 Task: Add Aura Bora Lemongrass Coconut, Herbal Sparkling Water to the cart.
Action: Mouse moved to (49, 325)
Screenshot: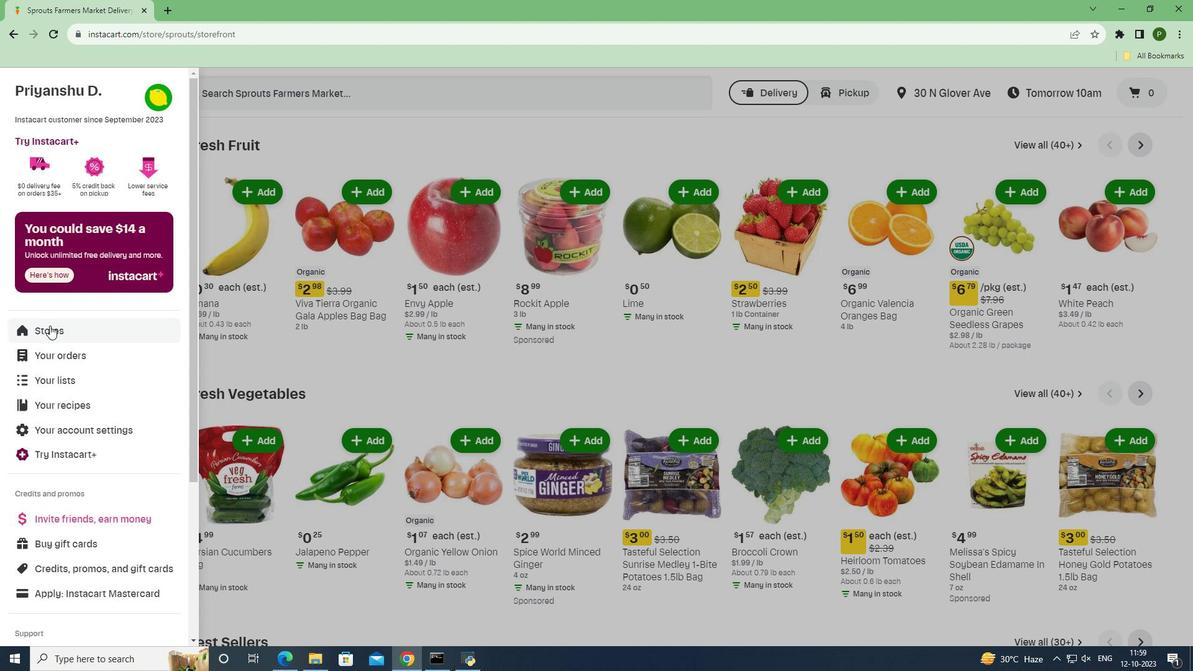
Action: Mouse pressed left at (49, 325)
Screenshot: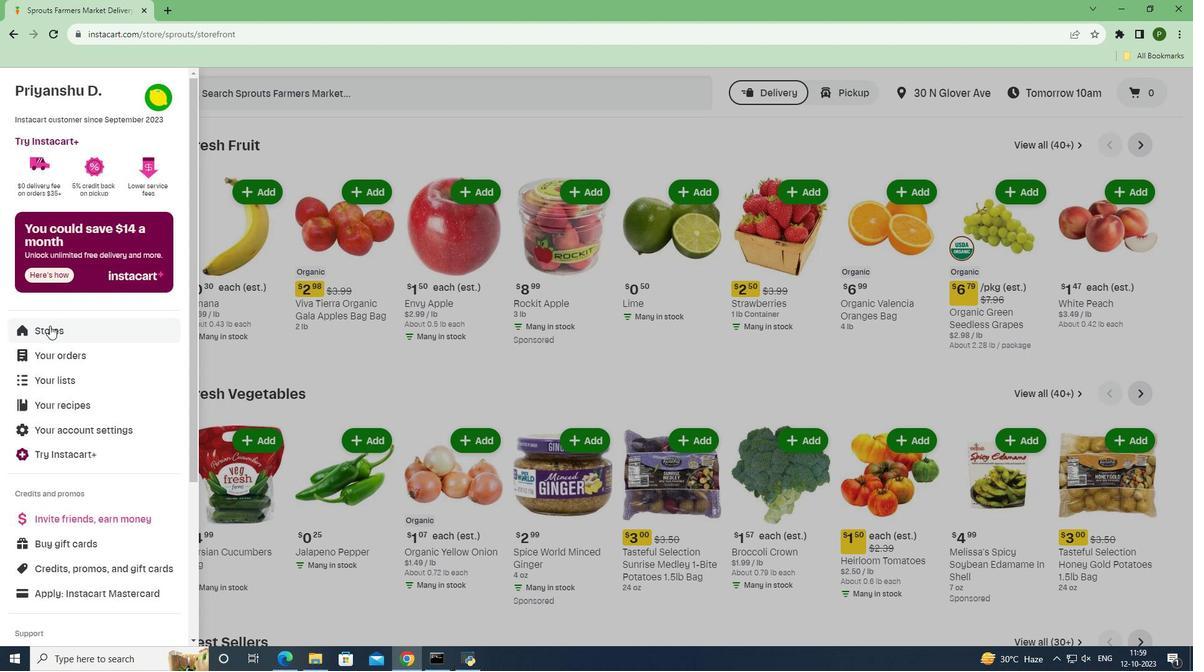 
Action: Mouse moved to (287, 147)
Screenshot: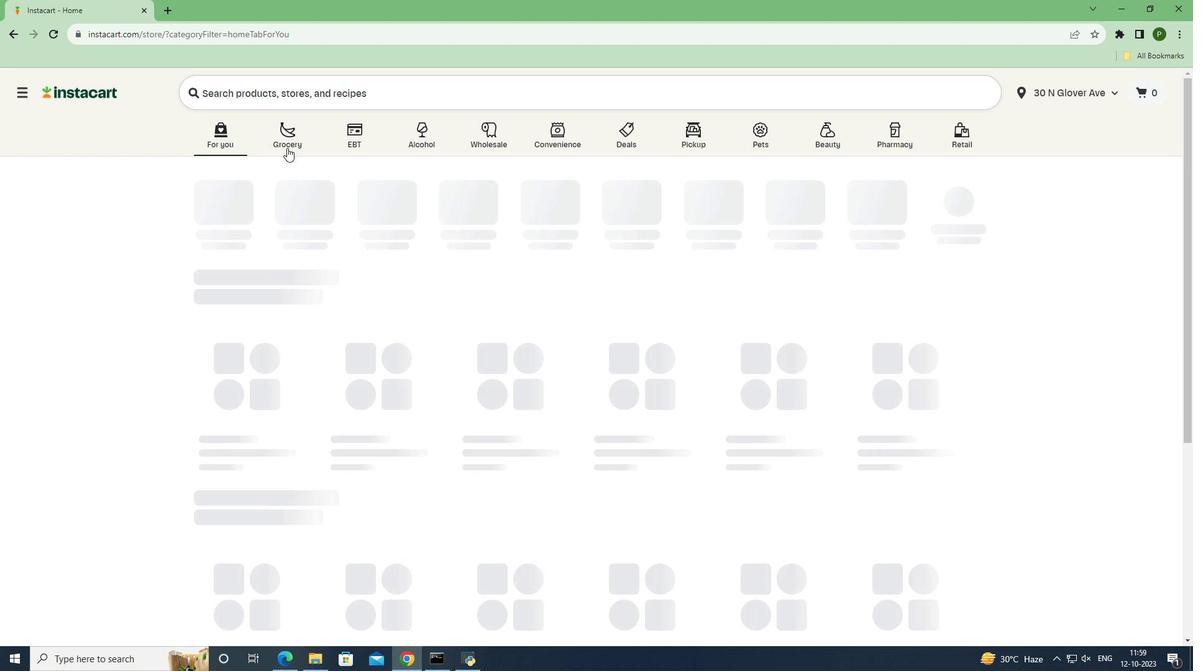 
Action: Mouse pressed left at (287, 147)
Screenshot: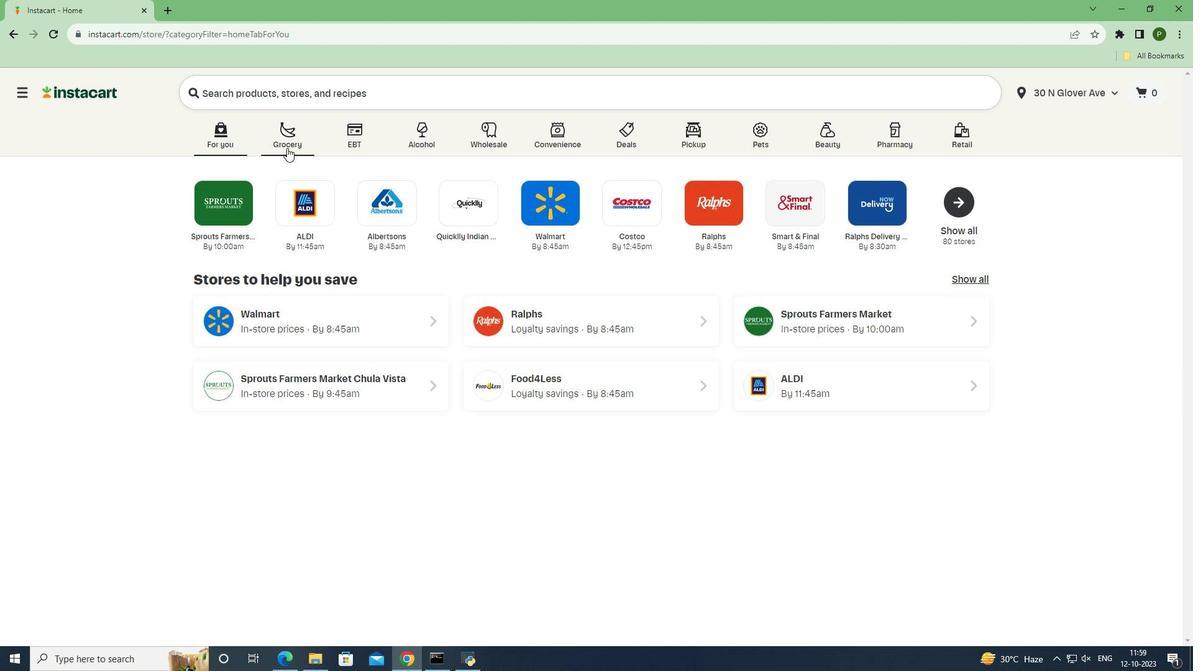 
Action: Mouse moved to (488, 274)
Screenshot: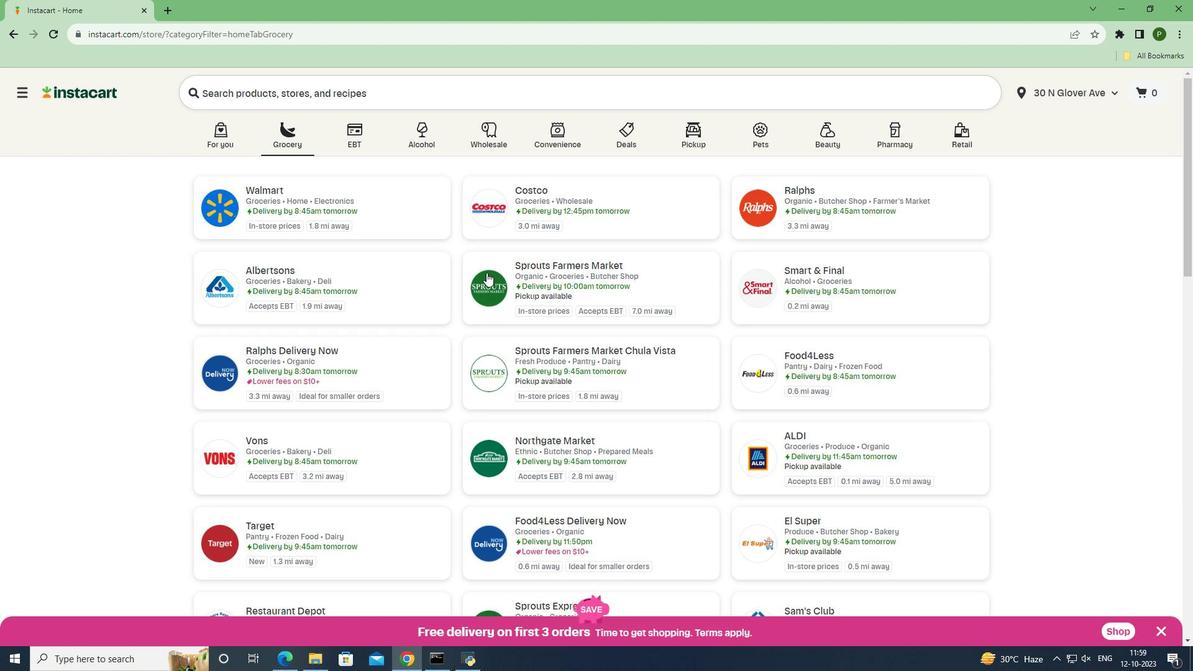 
Action: Mouse pressed left at (488, 274)
Screenshot: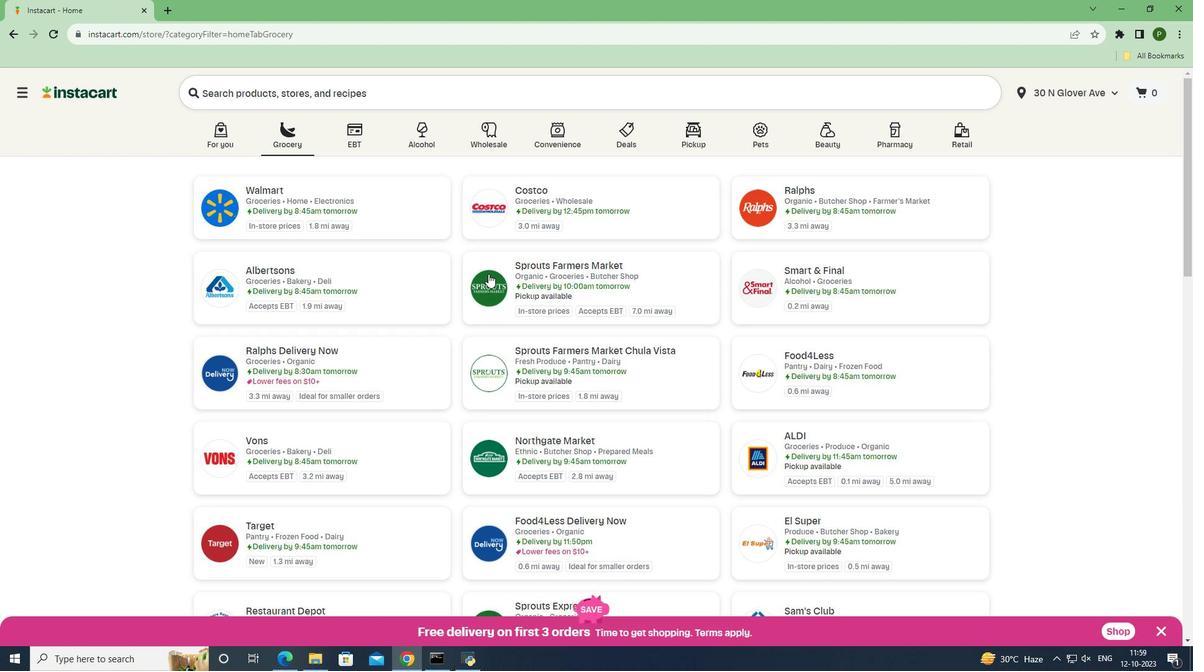 
Action: Mouse moved to (66, 420)
Screenshot: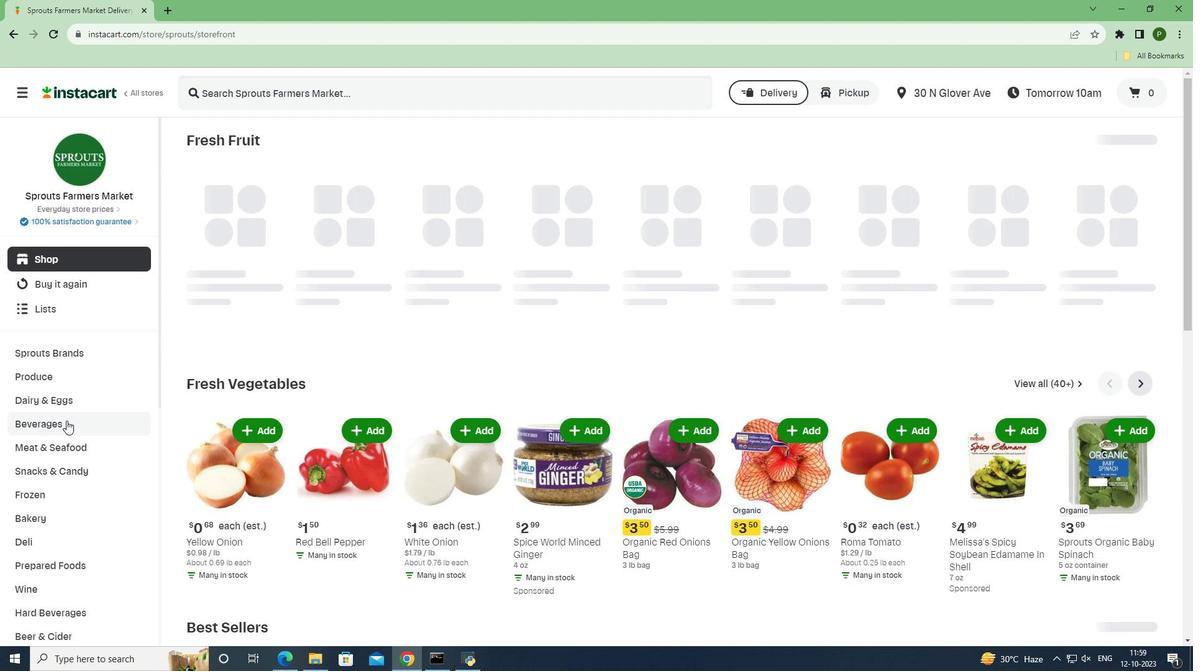 
Action: Mouse pressed left at (66, 420)
Screenshot: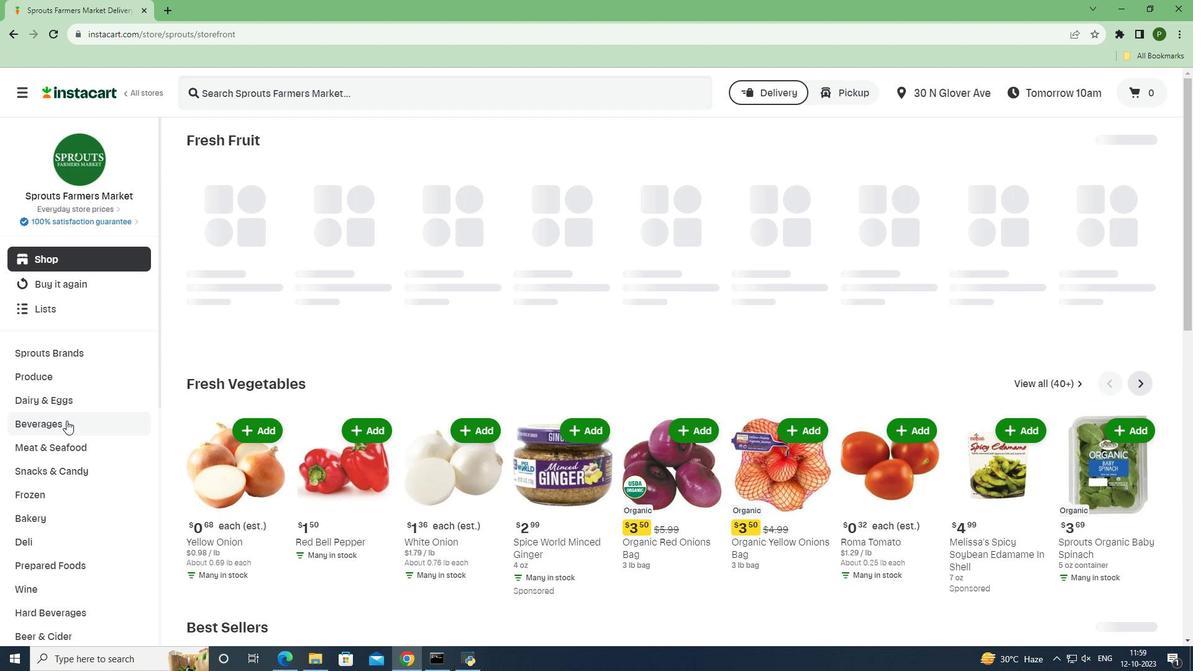 
Action: Mouse moved to (561, 168)
Screenshot: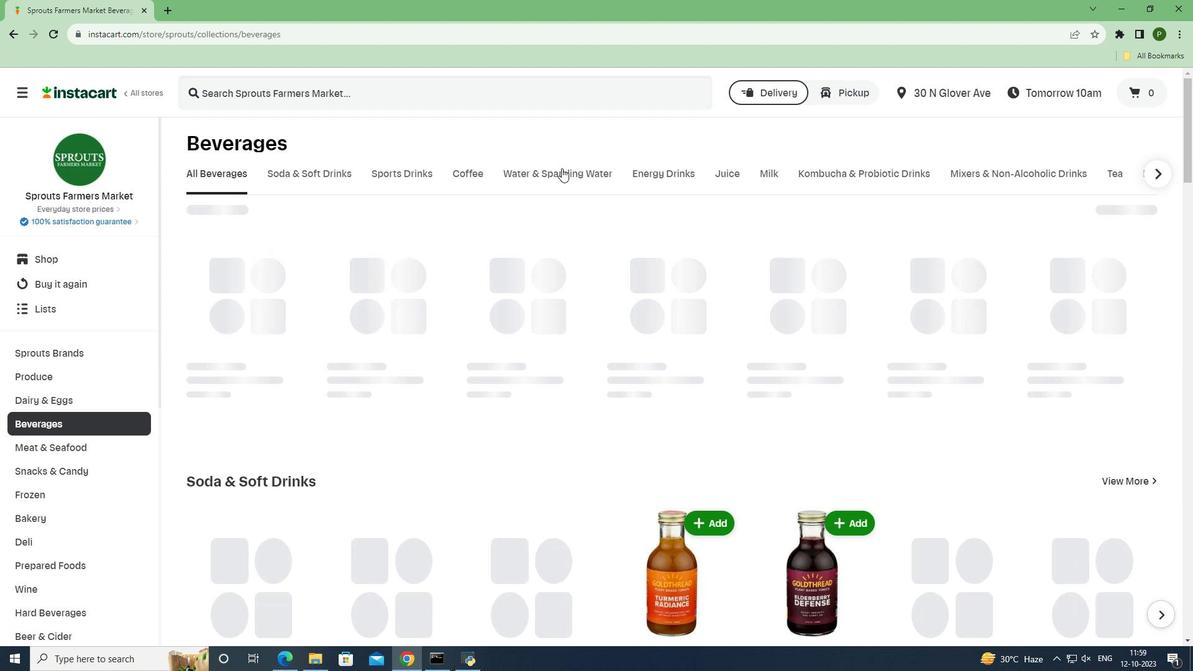 
Action: Mouse pressed left at (561, 168)
Screenshot: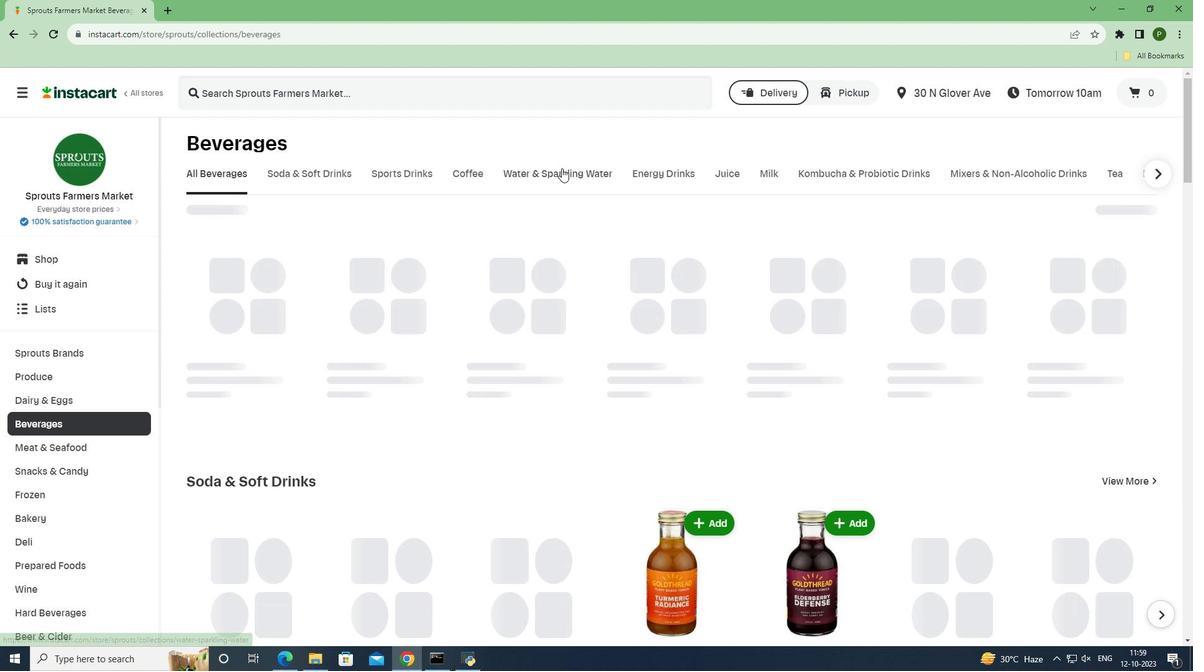 
Action: Mouse moved to (365, 88)
Screenshot: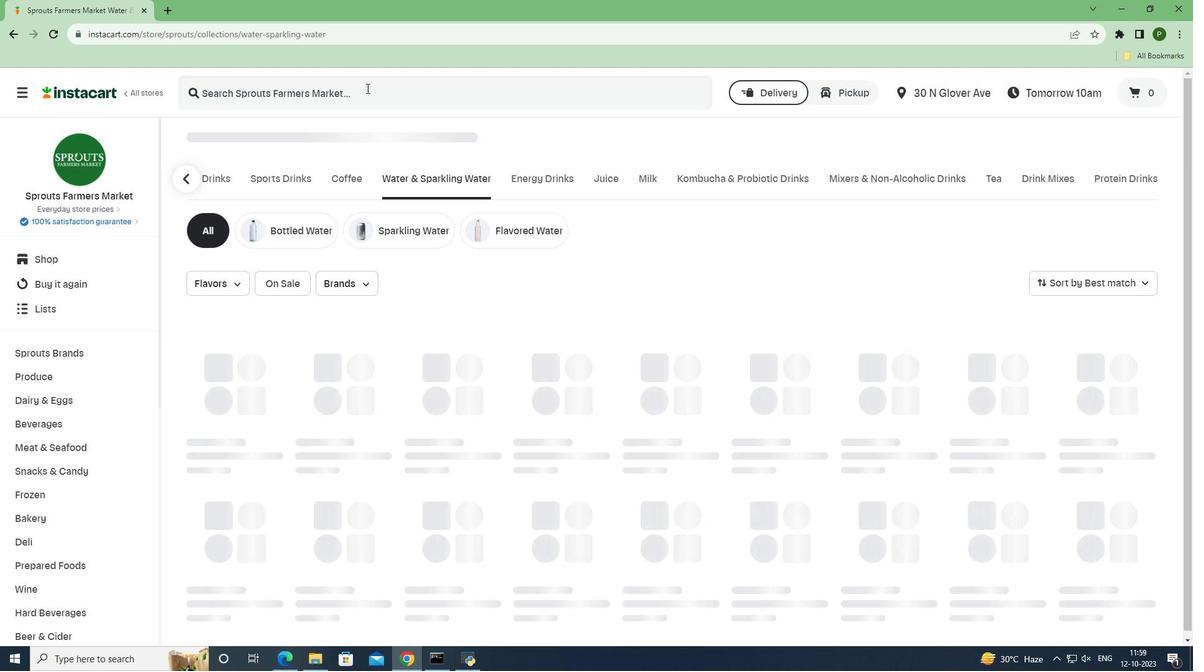 
Action: Mouse pressed left at (365, 88)
Screenshot: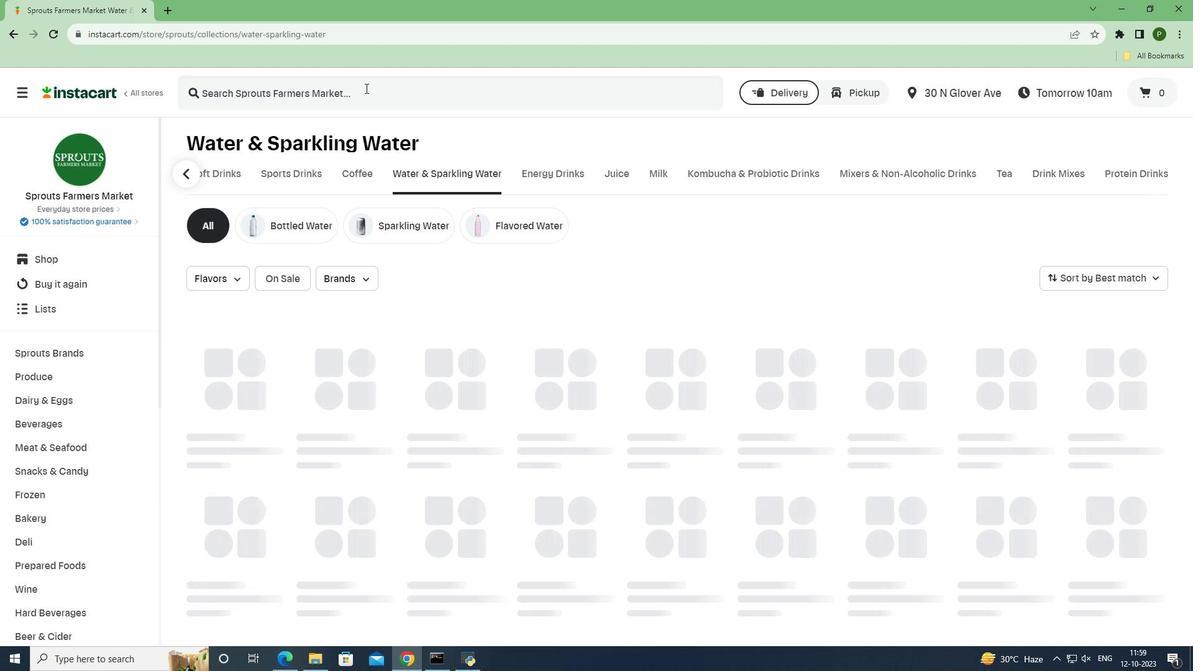 
Action: Key pressed <Key.caps_lock>A<Key.caps_lock>ura<Key.space><Key.caps_lock>B<Key.caps_lock>ora<Key.space><Key.caps_lock>L<Key.caps_lock>emongrass<Key.space><Key.caps_lock>C<Key.caps_lock>oconut<Key.space>,<Key.space><Key.caps_lock>H<Key.caps_lock>erbal<Key.space><Key.caps_lock>S<Key.caps_lock>parkling<Key.space><Key.caps_lock>W<Key.caps_lock>ater<Key.space><Key.enter>
Screenshot: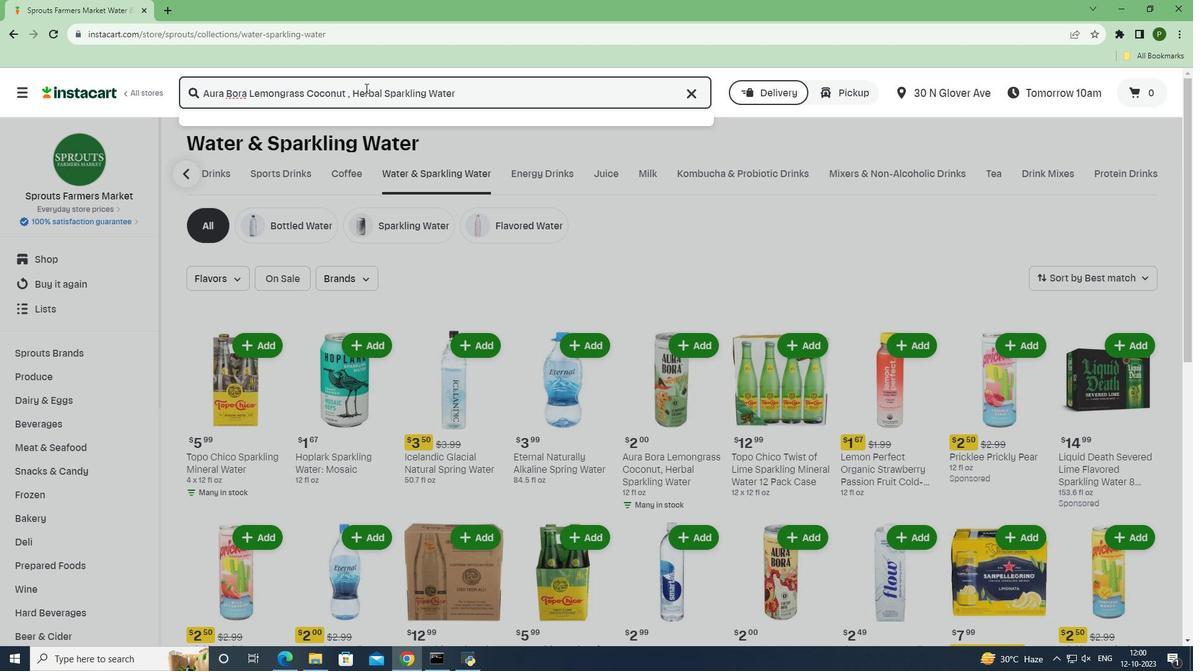 
Action: Mouse moved to (540, 225)
Screenshot: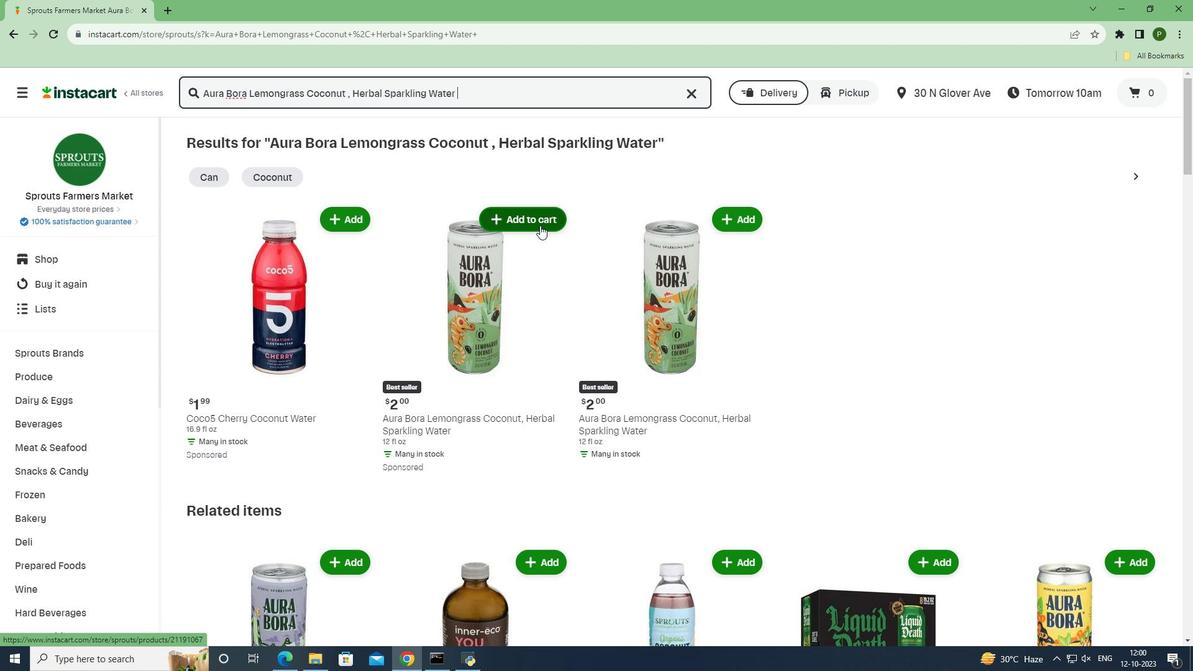 
Action: Mouse pressed left at (540, 225)
Screenshot: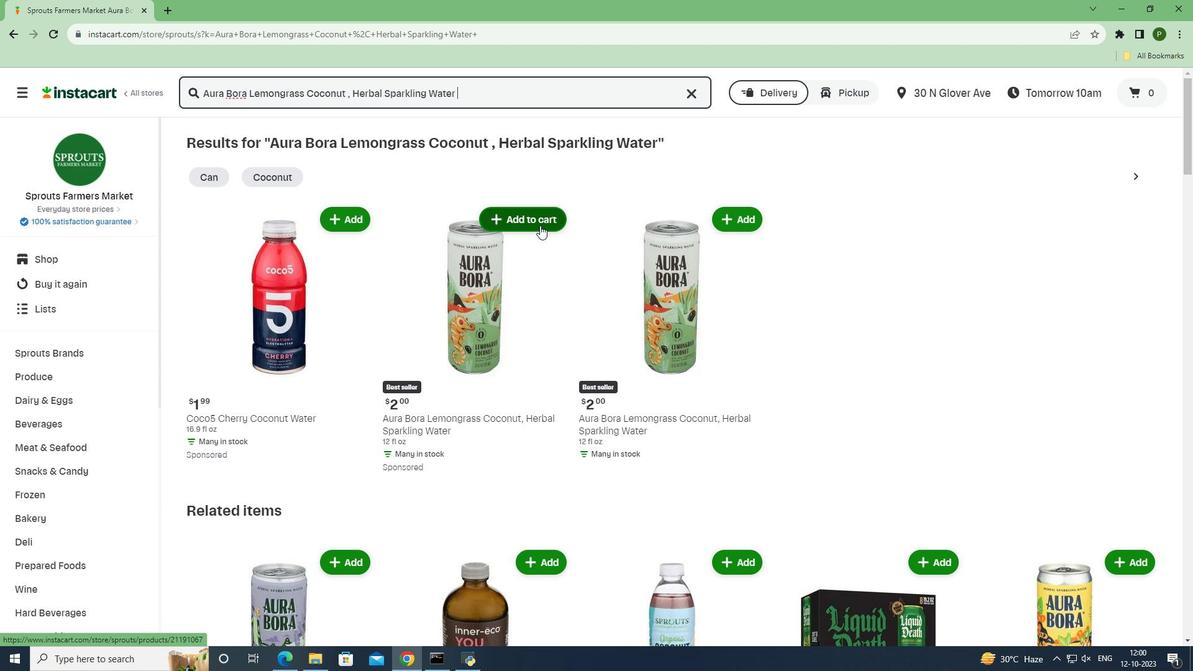 
Action: Mouse moved to (573, 275)
Screenshot: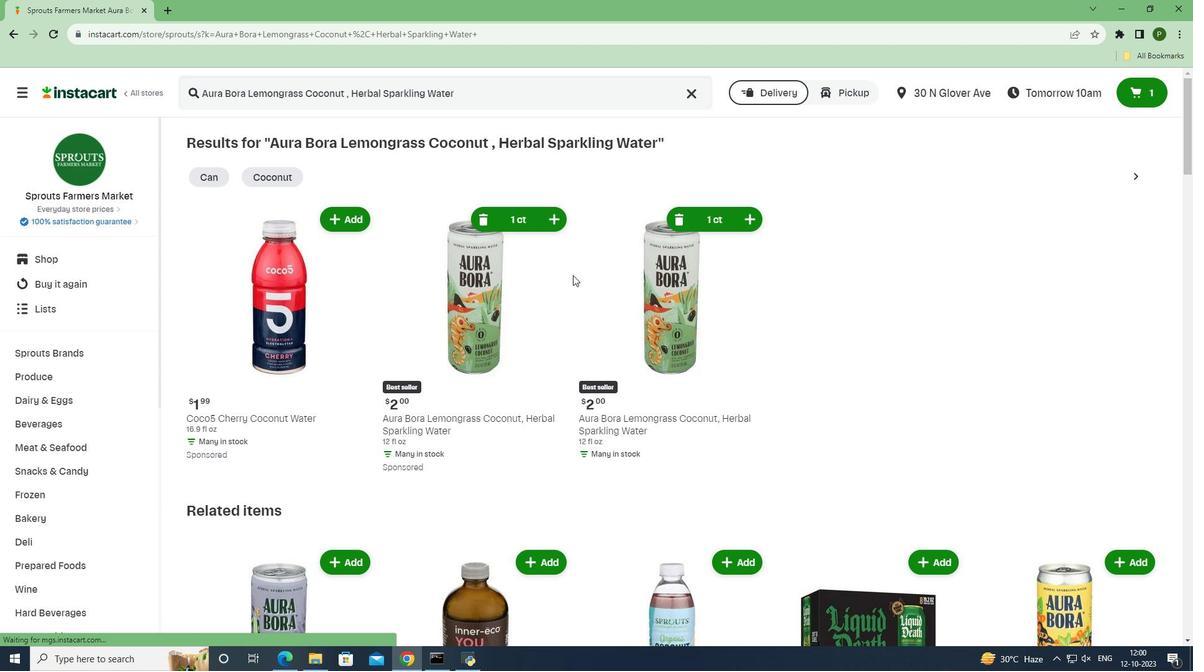 
